 Task: In the  document responsibility.odtSelect Headings and apply  'Italics' Select the text and align it to the  'Left'. Select the table and apply  All Borders
Action: Mouse moved to (227, 324)
Screenshot: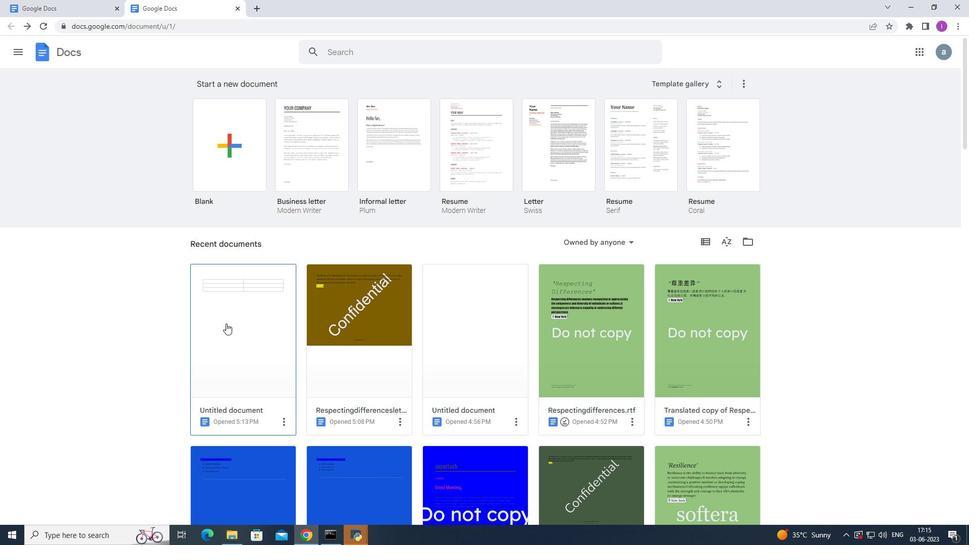 
Action: Mouse pressed left at (227, 324)
Screenshot: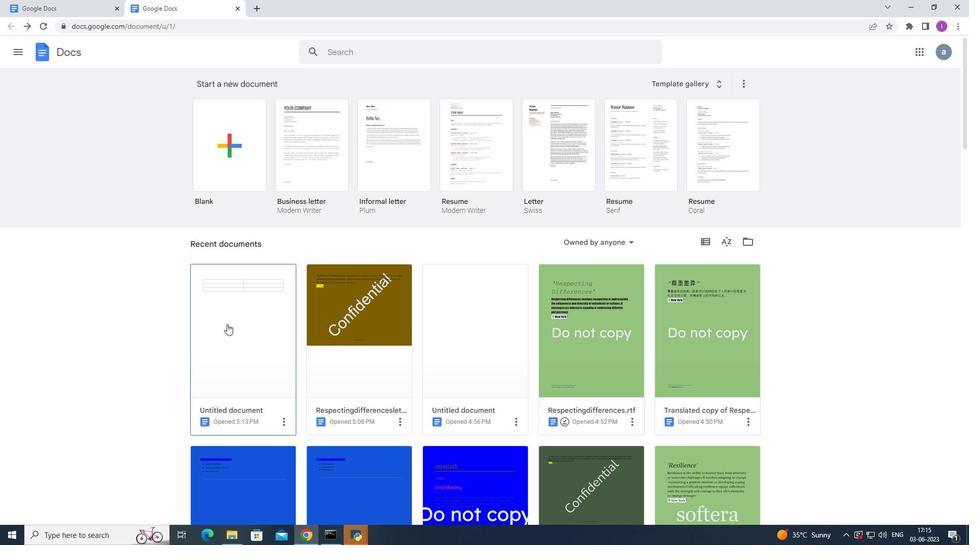 
Action: Mouse moved to (406, 289)
Screenshot: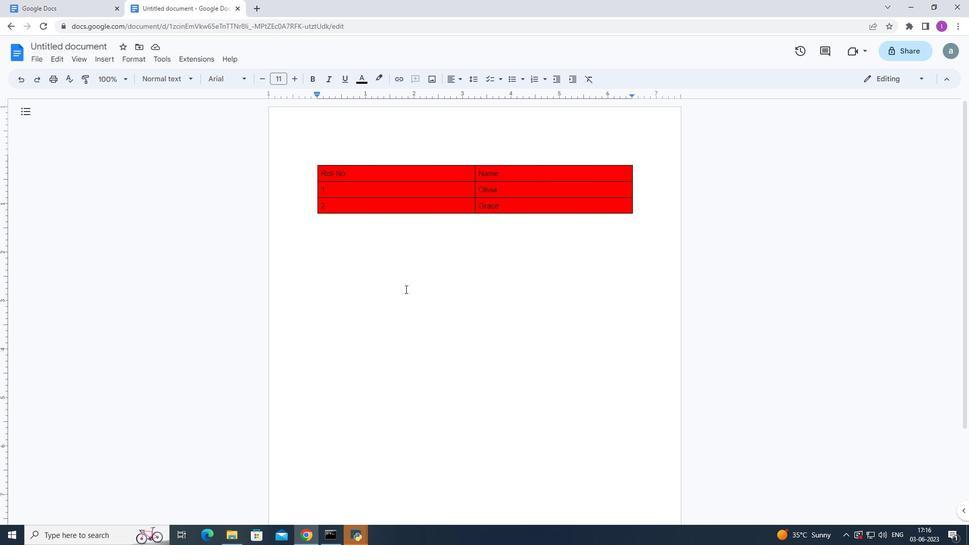 
Action: Mouse pressed left at (406, 289)
Screenshot: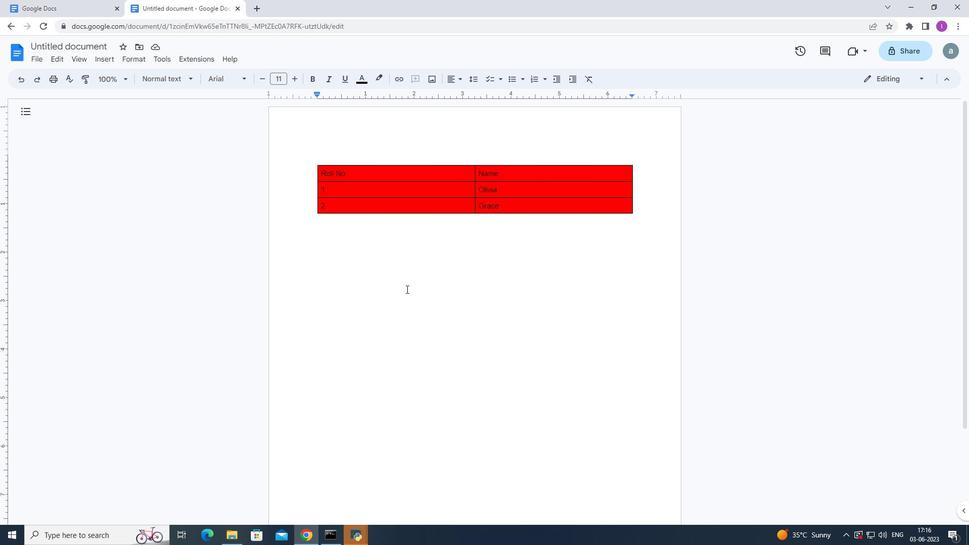 
Action: Mouse moved to (632, 172)
Screenshot: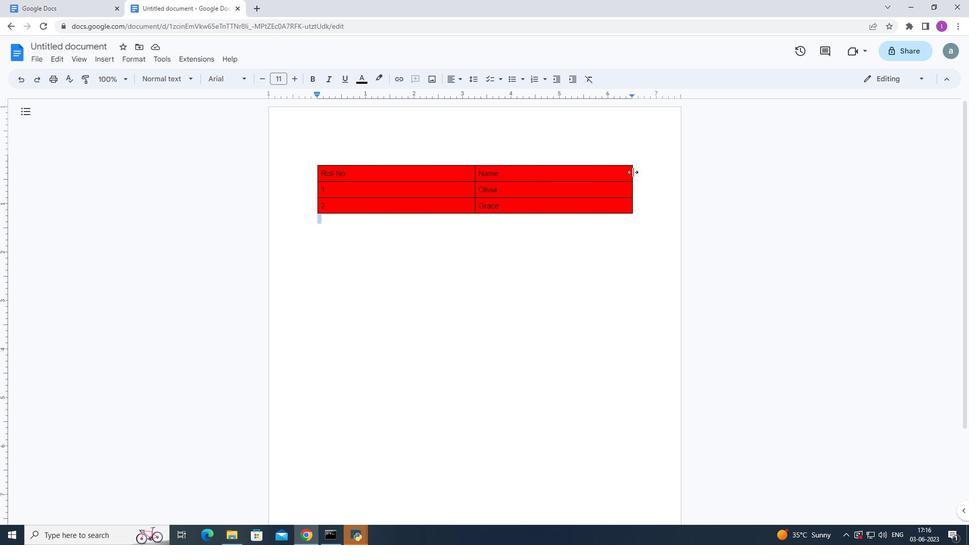 
Action: Mouse pressed left at (632, 172)
Screenshot: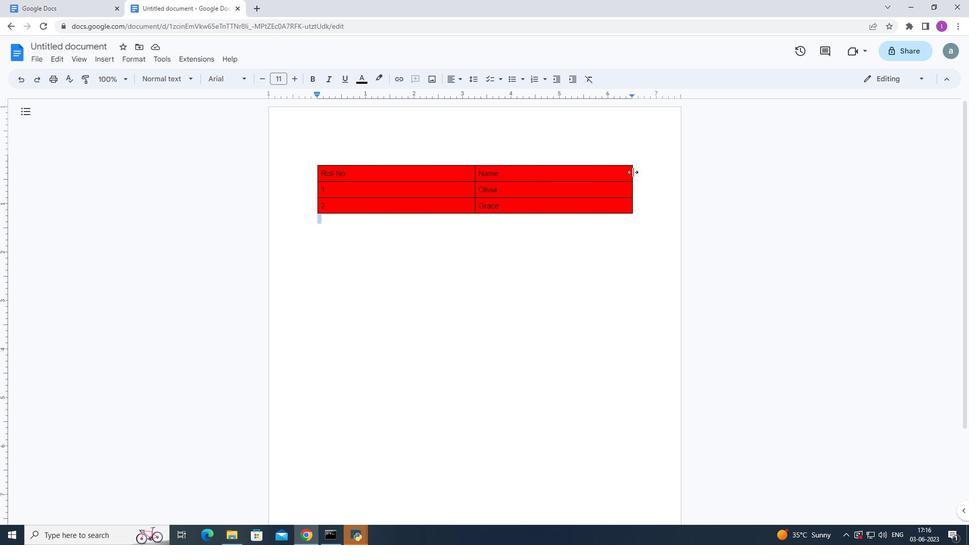 
Action: Mouse moved to (318, 175)
Screenshot: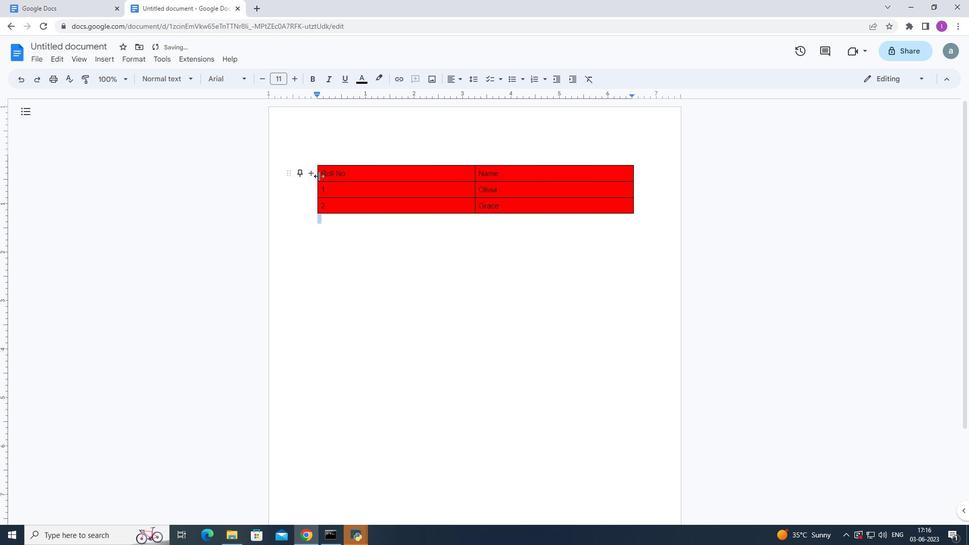 
Action: Mouse pressed left at (318, 175)
Screenshot: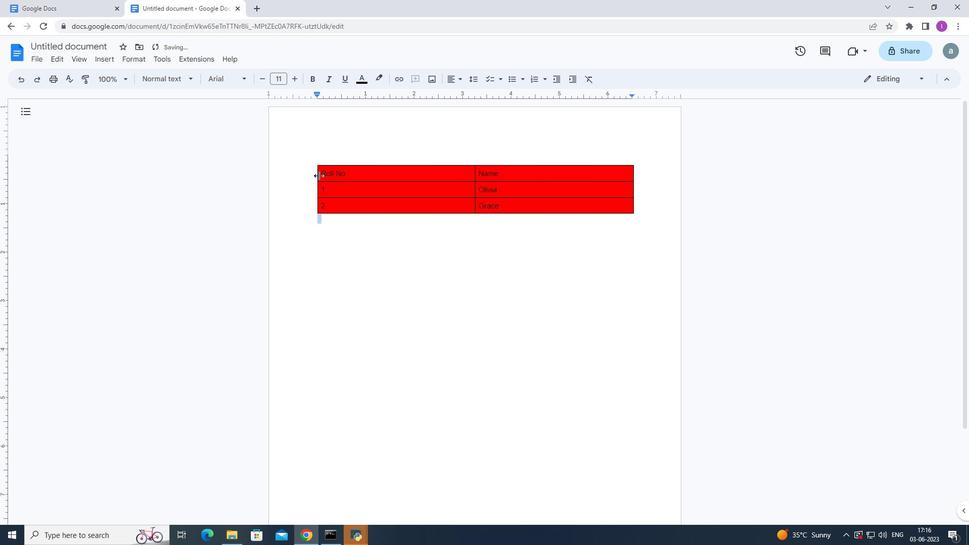
Action: Mouse moved to (324, 261)
Screenshot: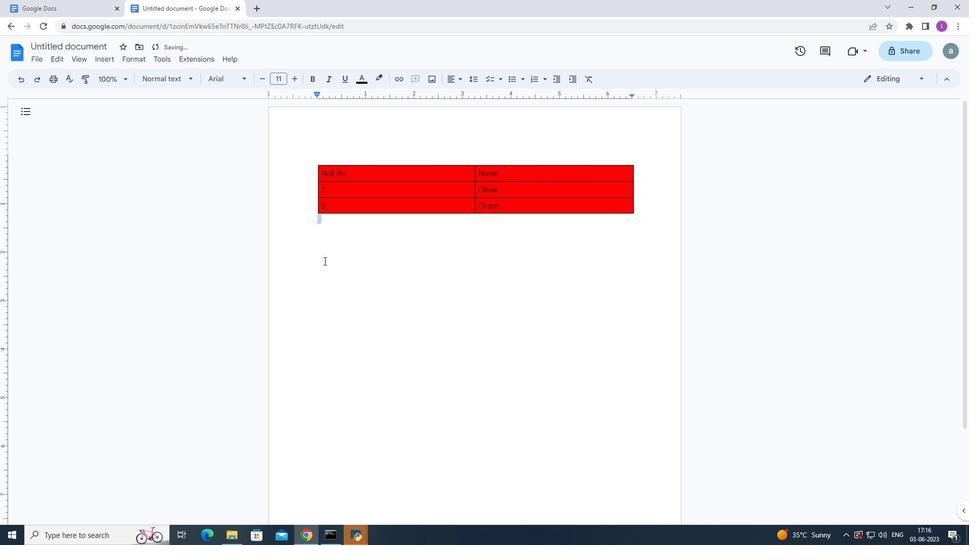 
Action: Mouse pressed left at (324, 261)
Screenshot: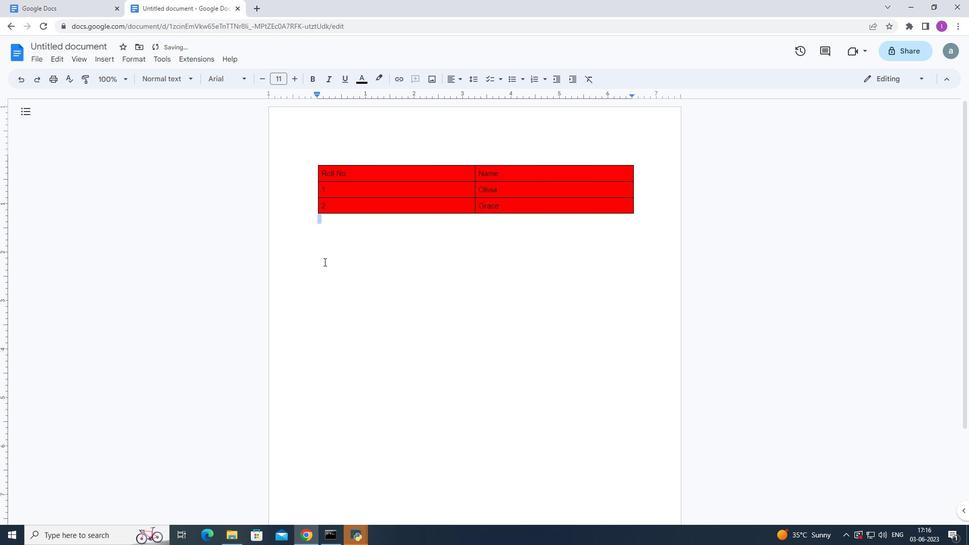 
Action: Mouse moved to (320, 172)
Screenshot: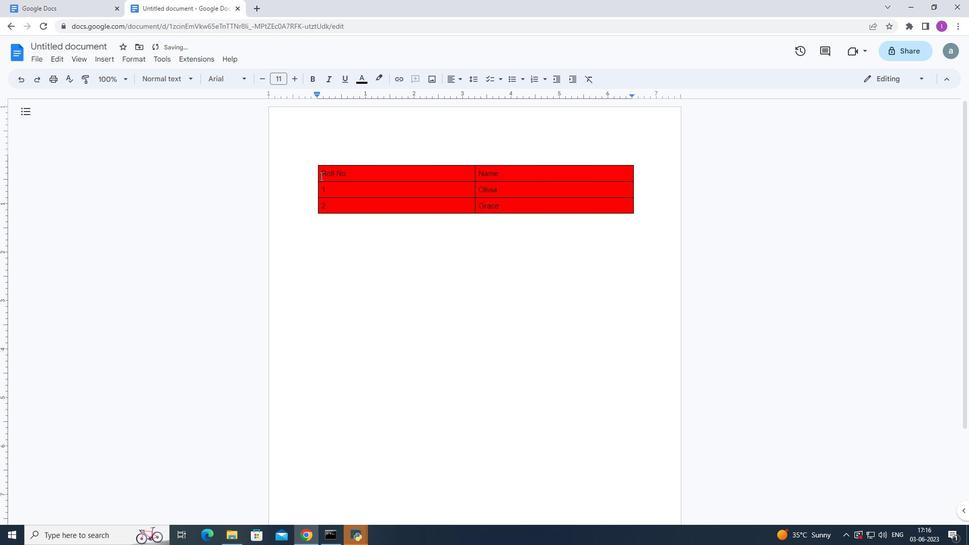 
Action: Mouse pressed left at (320, 172)
Screenshot: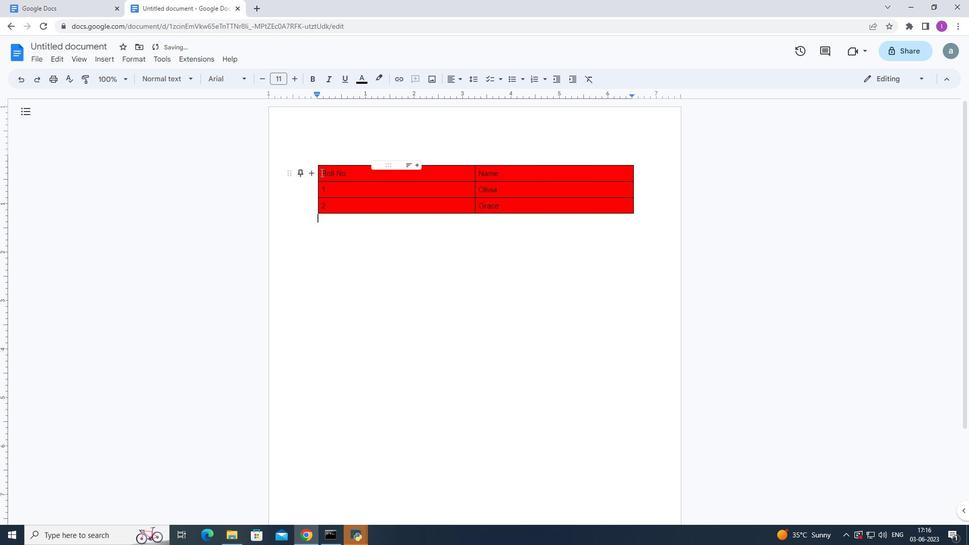 
Action: Mouse moved to (328, 82)
Screenshot: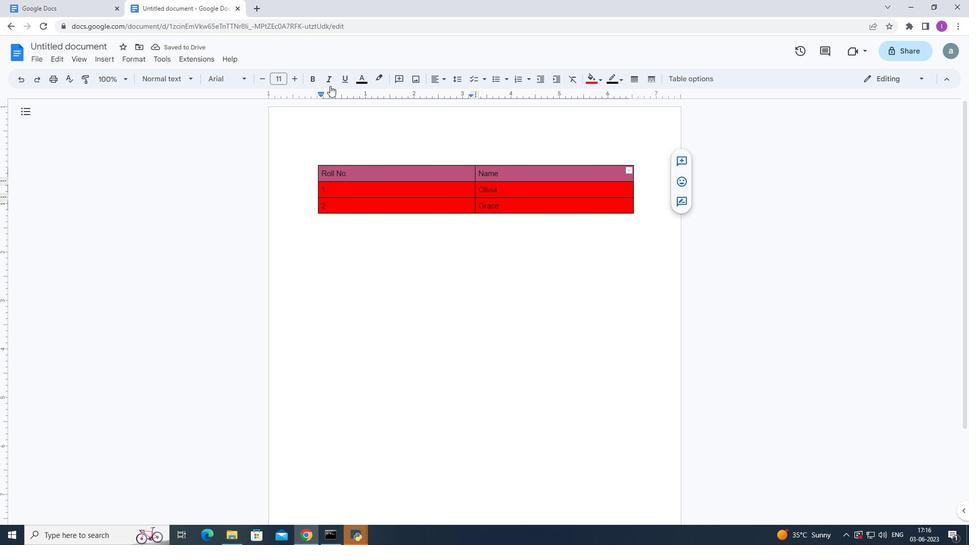 
Action: Mouse pressed left at (328, 82)
Screenshot: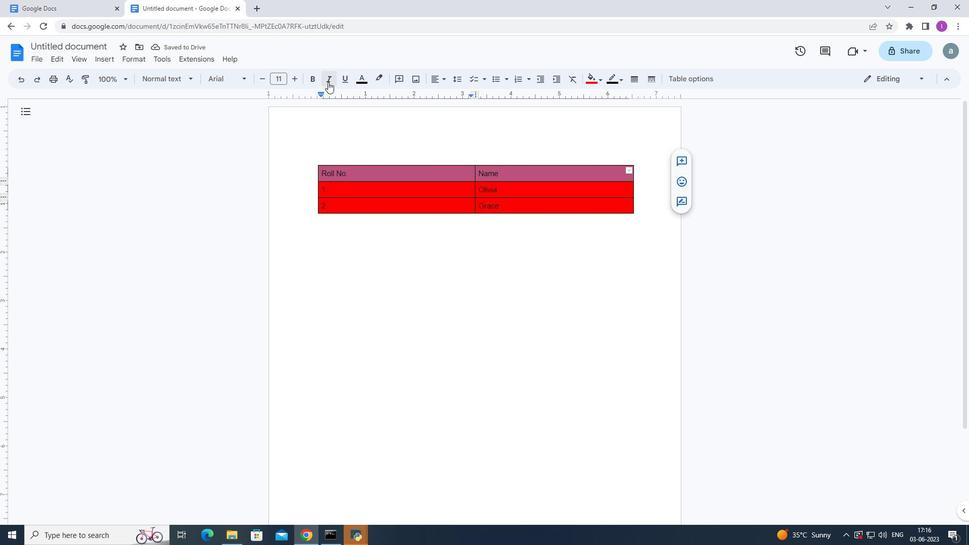 
Action: Mouse moved to (365, 360)
Screenshot: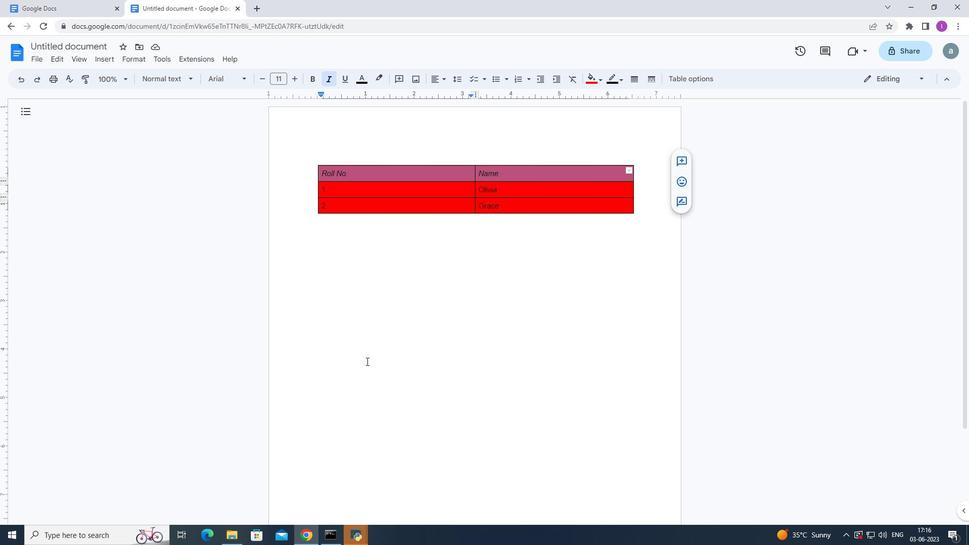
Action: Mouse pressed left at (365, 360)
Screenshot: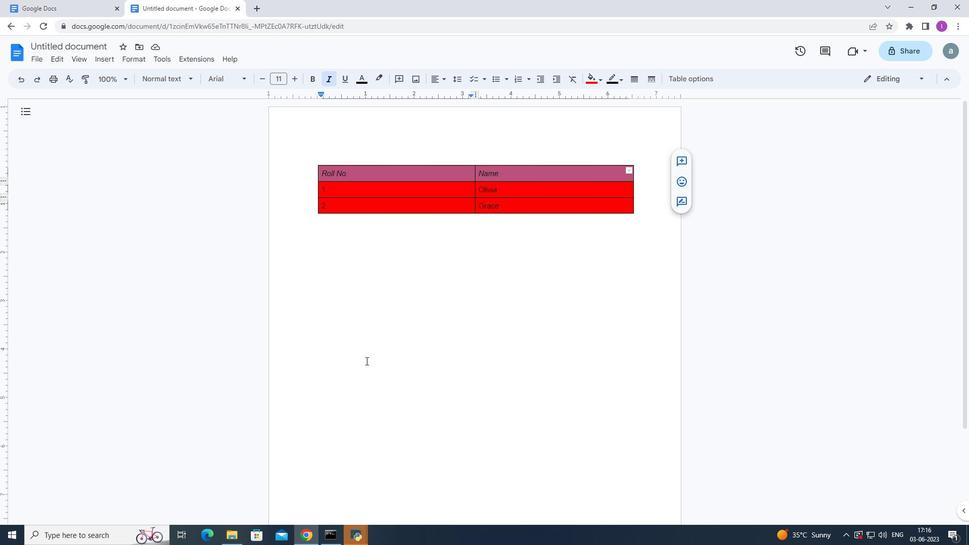 
Action: Mouse moved to (321, 173)
Screenshot: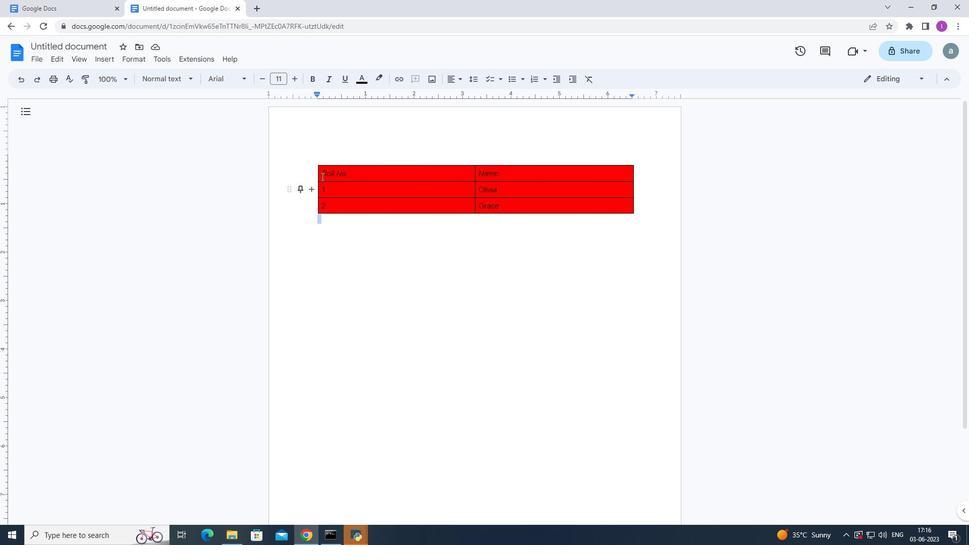 
Action: Mouse pressed left at (321, 173)
Screenshot: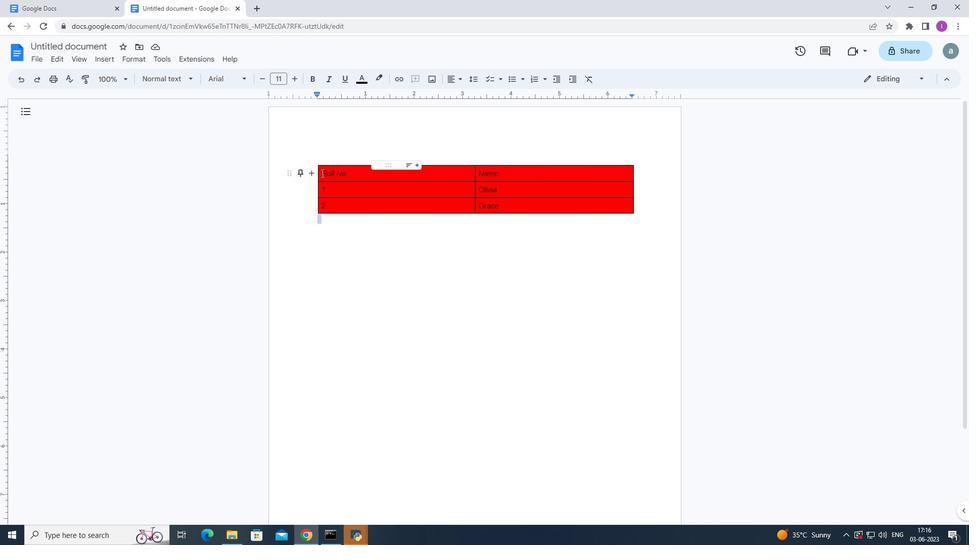 
Action: Mouse moved to (435, 78)
Screenshot: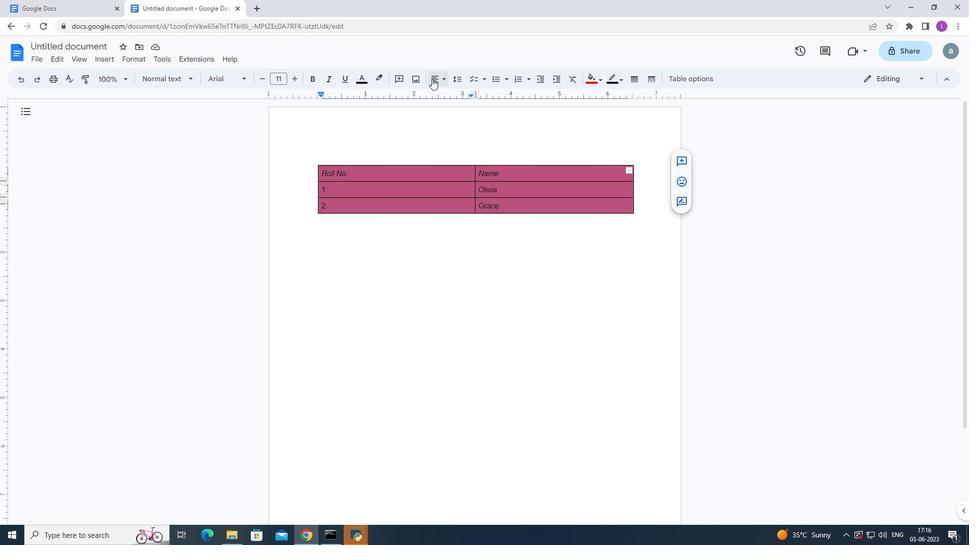 
Action: Mouse pressed left at (435, 78)
Screenshot: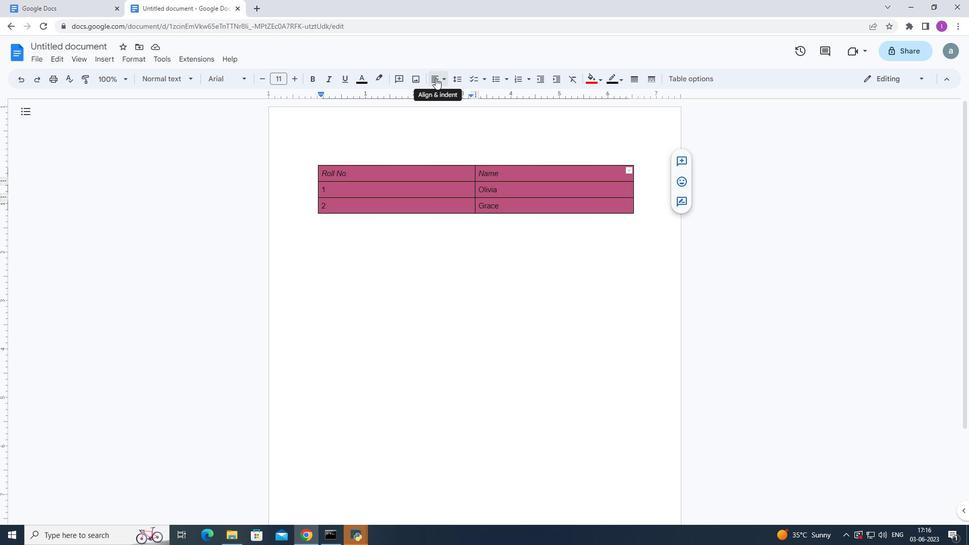
Action: Mouse moved to (436, 100)
Screenshot: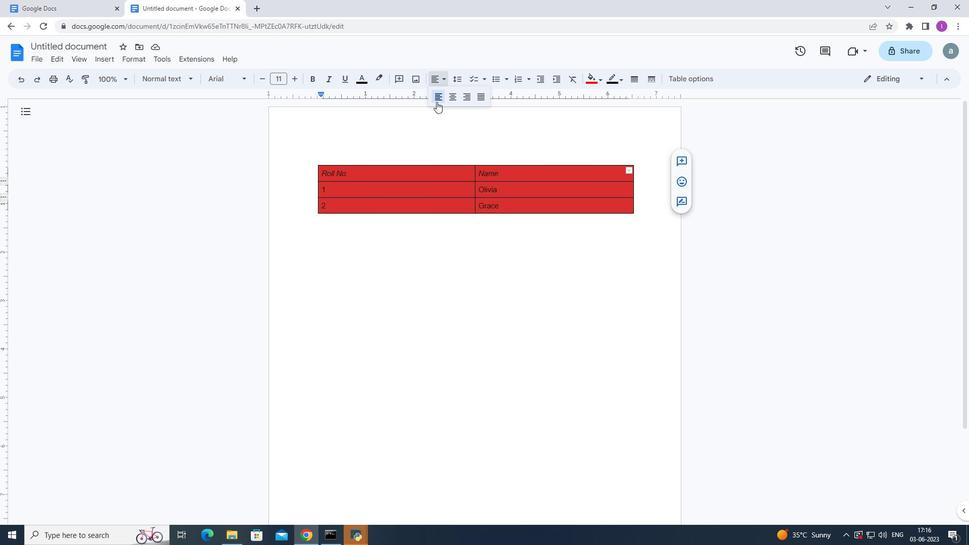 
Action: Mouse pressed left at (436, 100)
Screenshot: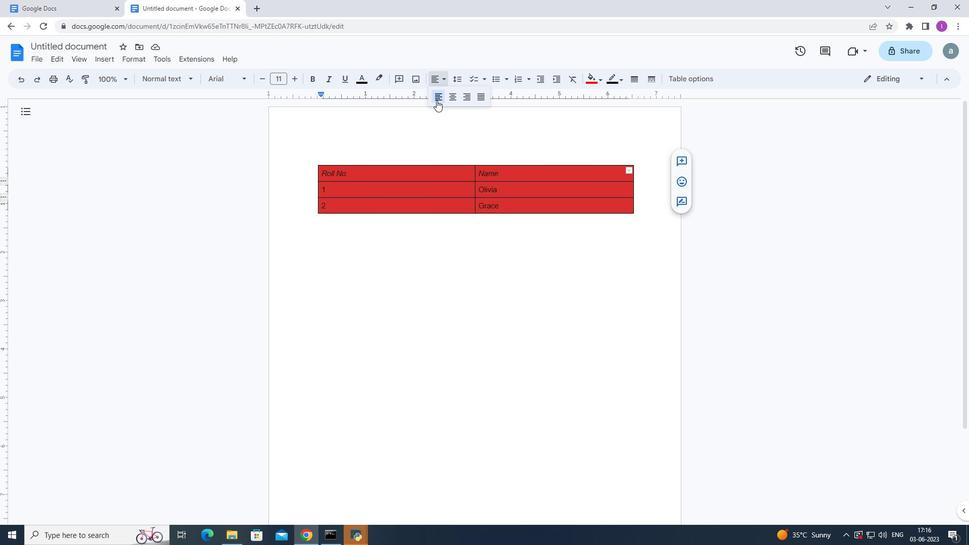 
Action: Mouse moved to (613, 82)
Screenshot: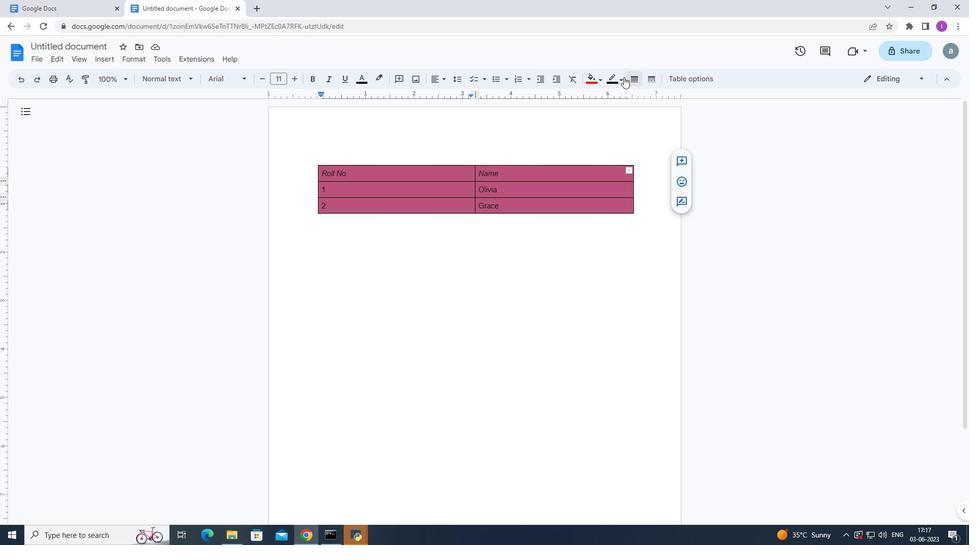 
Action: Mouse pressed left at (613, 82)
Screenshot: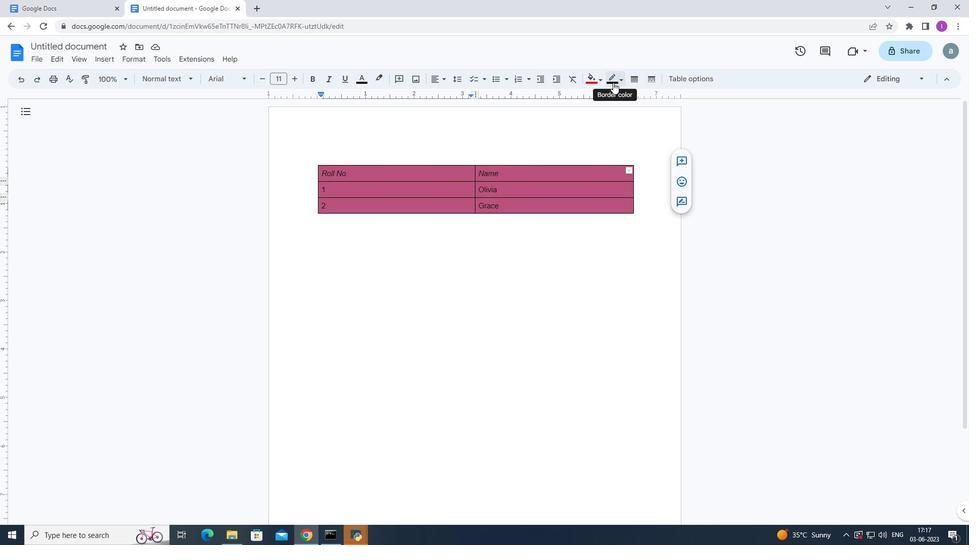 
Action: Mouse moved to (614, 94)
Screenshot: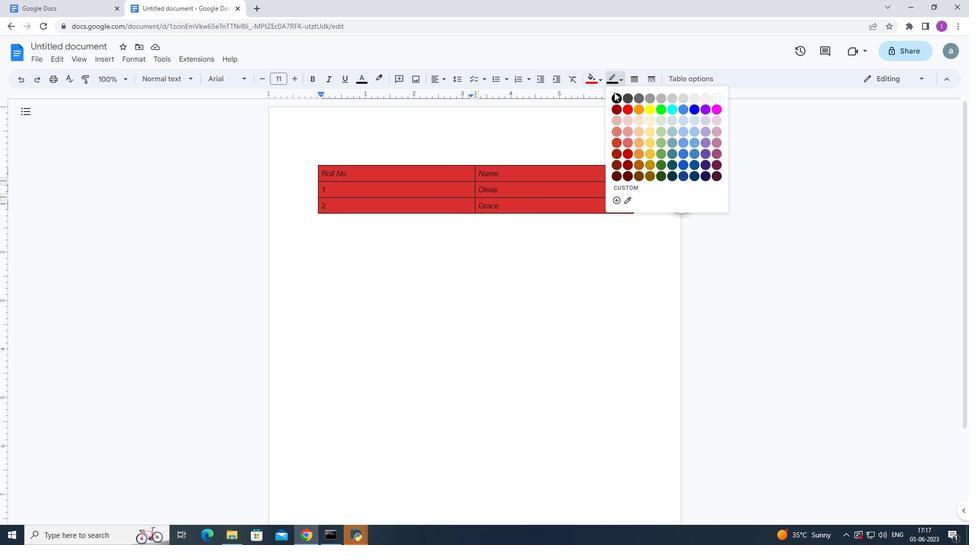 
Action: Mouse pressed left at (614, 94)
Screenshot: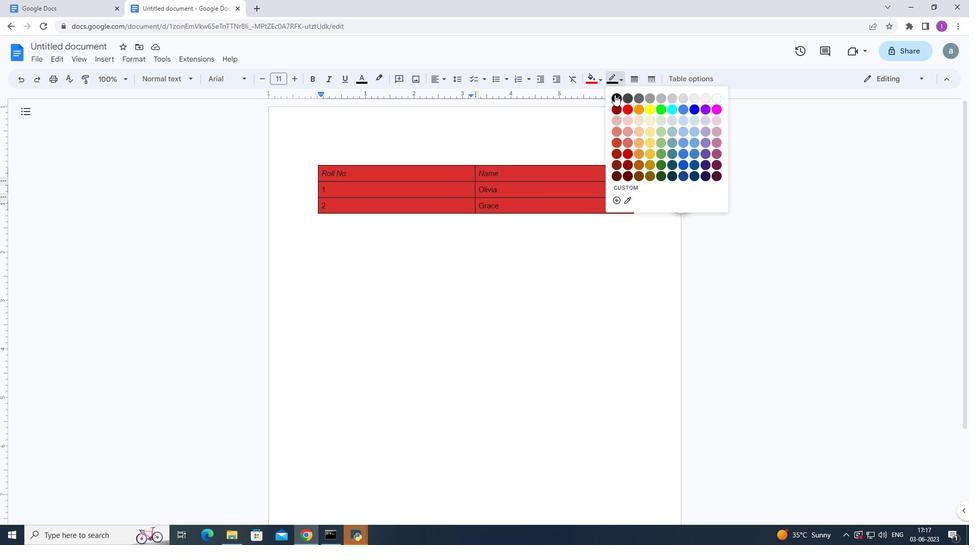 
Action: Mouse moved to (485, 334)
Screenshot: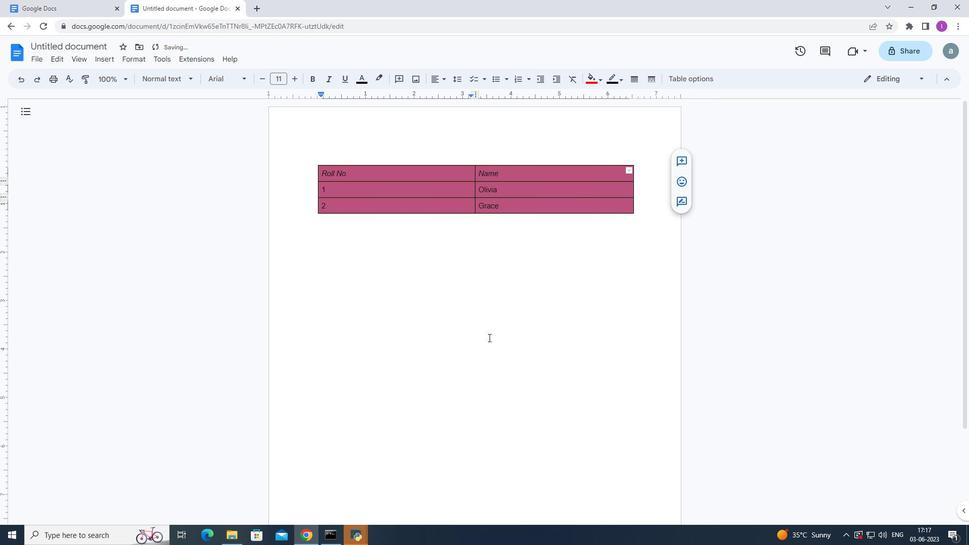 
Action: Mouse pressed left at (485, 334)
Screenshot: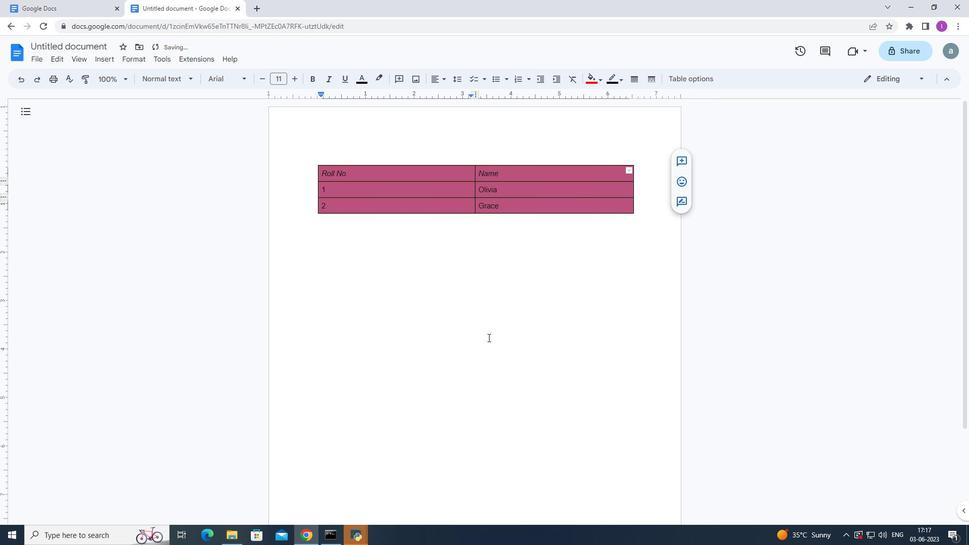 
Action: Mouse moved to (147, 233)
Screenshot: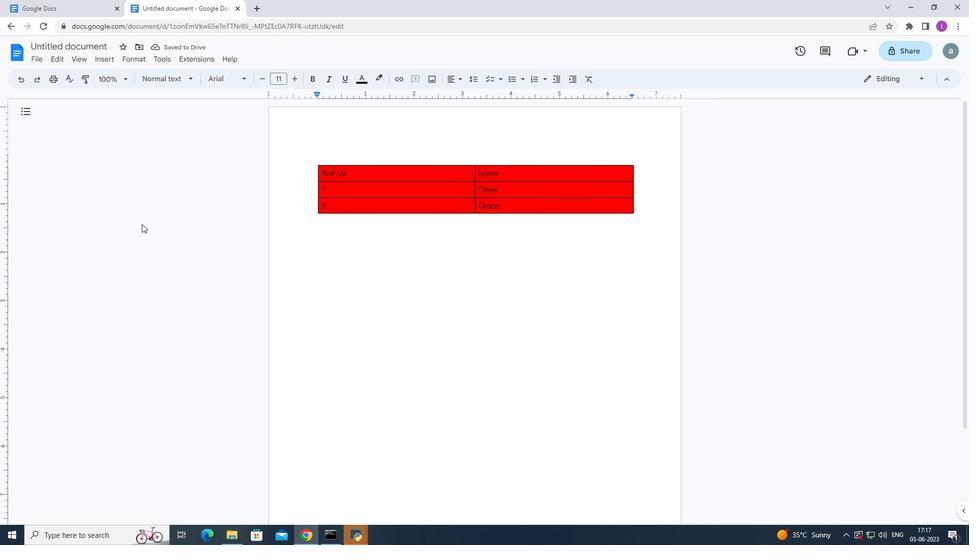 
